 Task: Assign Issue Issue0000000001 to Sprint Sprint0000000001 in Scrum Project Project0000000001 in Jira. Assign Issue Issue0000000002 to Sprint Sprint0000000001 in Scrum Project Project0000000001 in Jira. Assign Issue Issue0000000003 to Sprint Sprint0000000002 in Scrum Project Project0000000001 in Jira. Assign Issue Issue0000000004 to Sprint Sprint0000000002 in Scrum Project Project0000000001 in Jira. Assign Issue Issue0000000005 to Sprint Sprint0000000003 in Scrum Project Project0000000001 in Jira
Action: Mouse moved to (1273, 448)
Screenshot: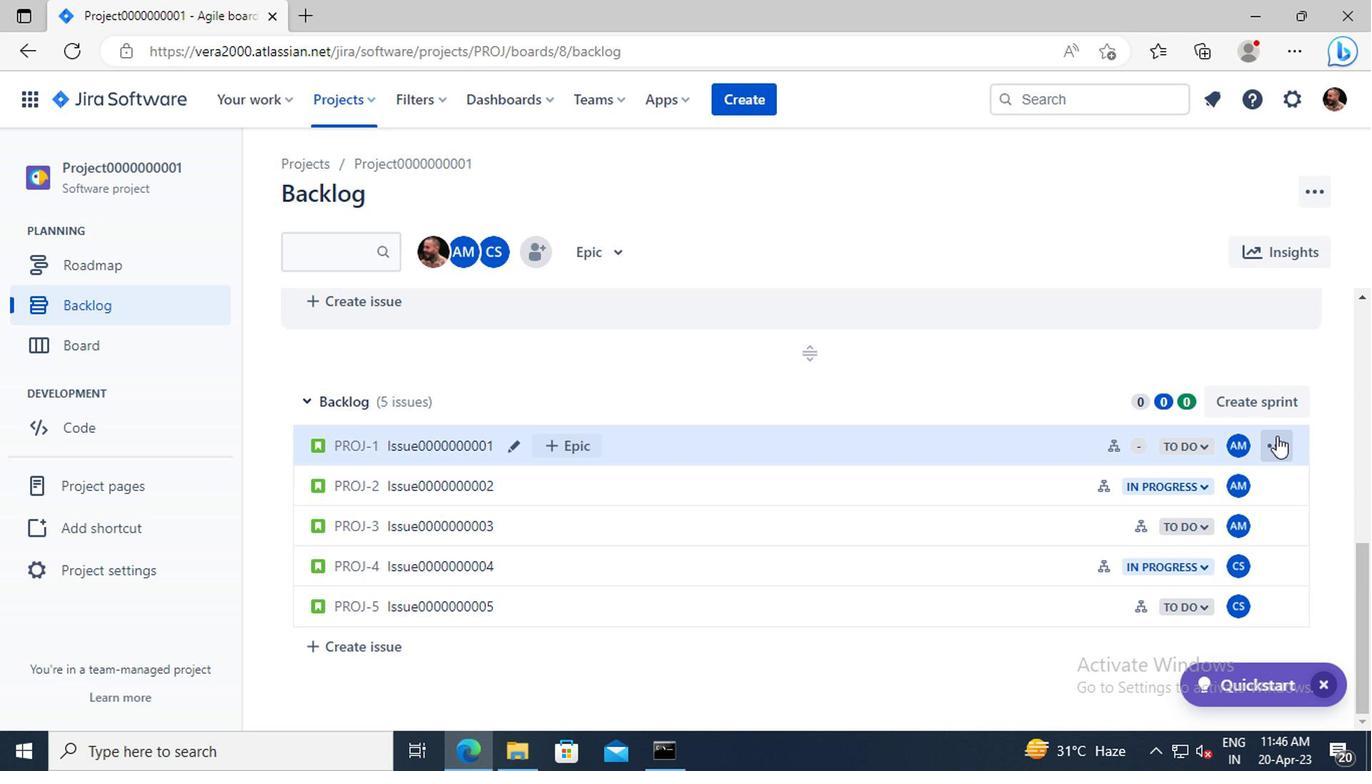 
Action: Mouse pressed left at (1273, 448)
Screenshot: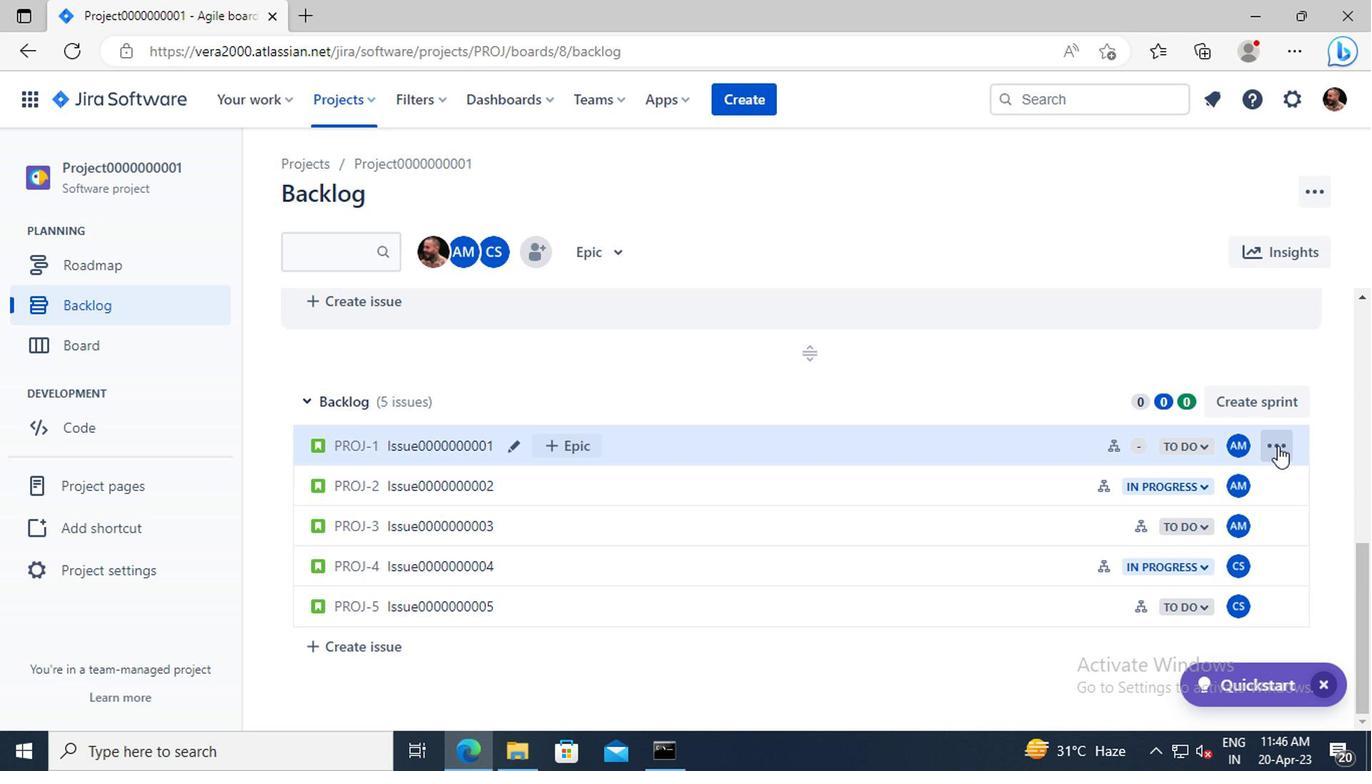 
Action: Mouse moved to (1223, 304)
Screenshot: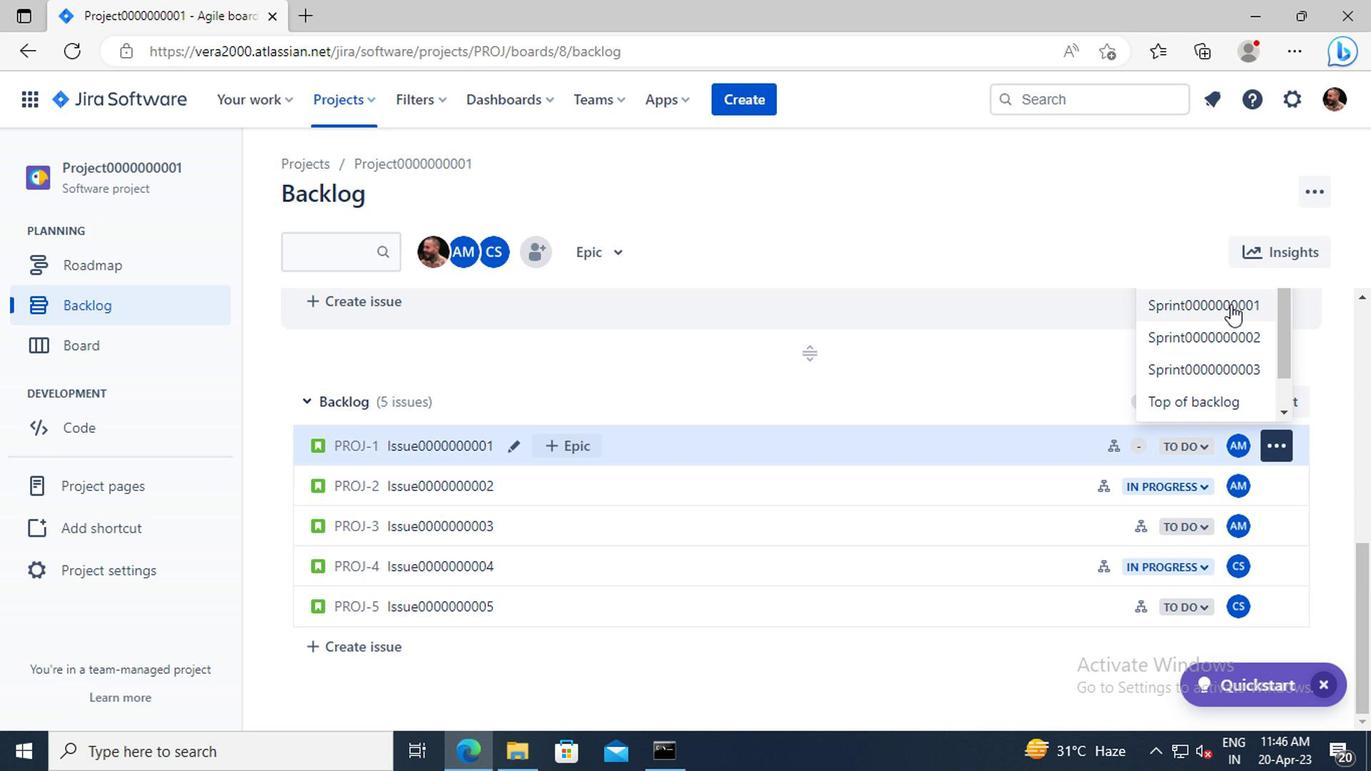 
Action: Mouse pressed left at (1223, 304)
Screenshot: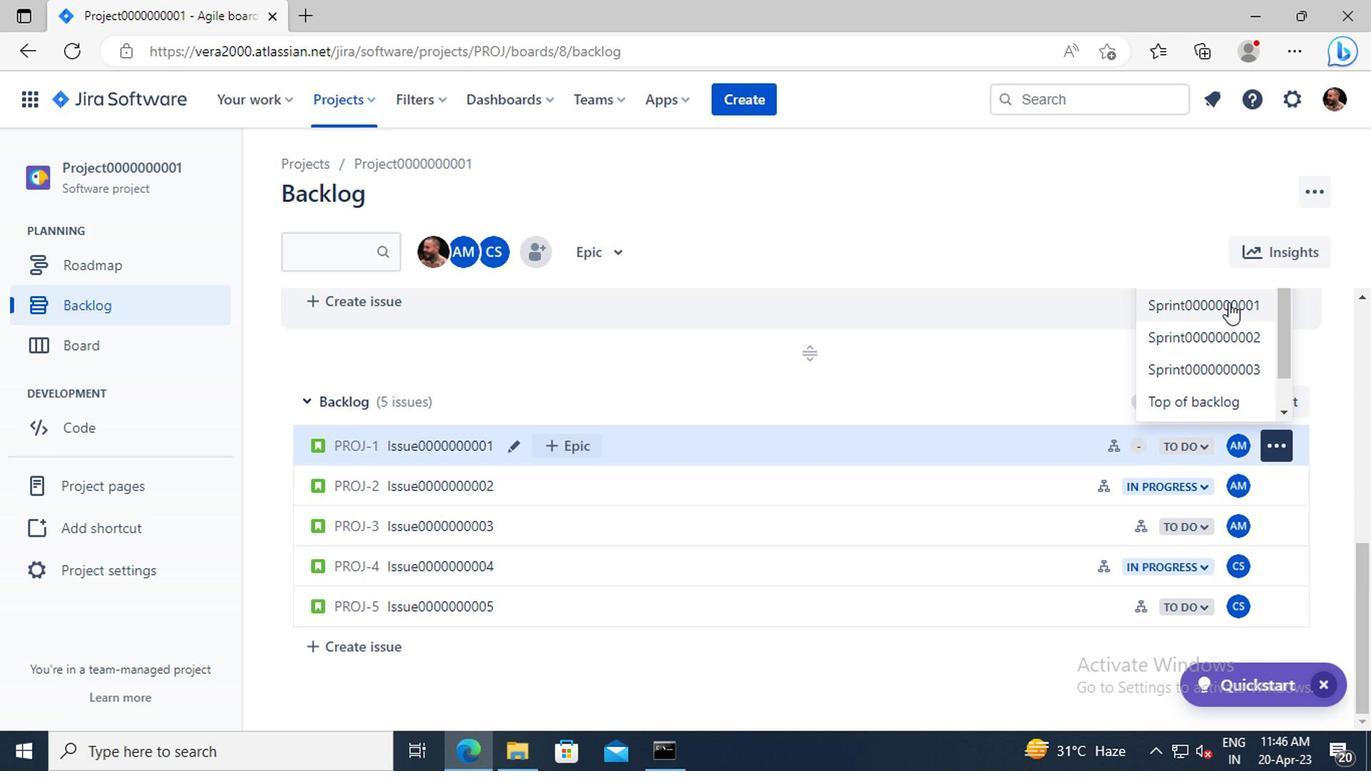 
Action: Mouse moved to (1271, 481)
Screenshot: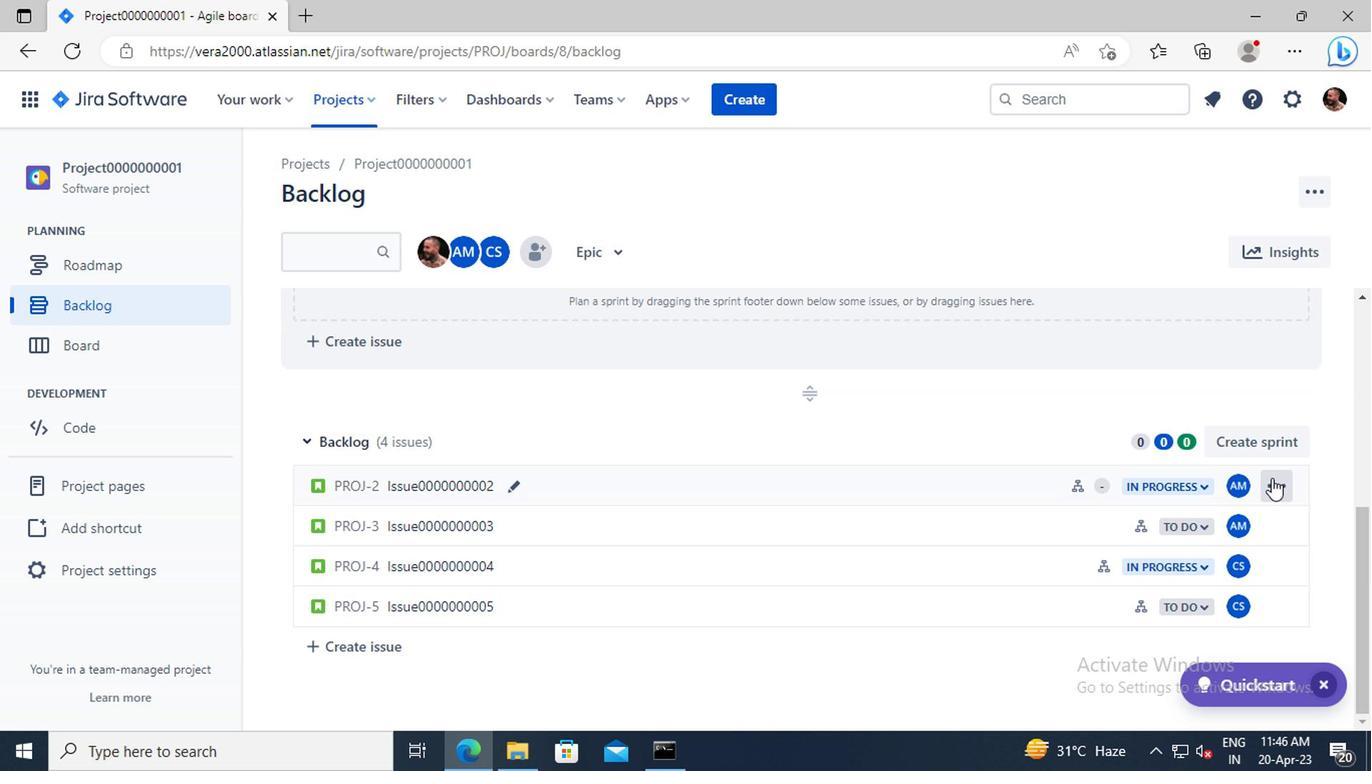 
Action: Mouse pressed left at (1271, 481)
Screenshot: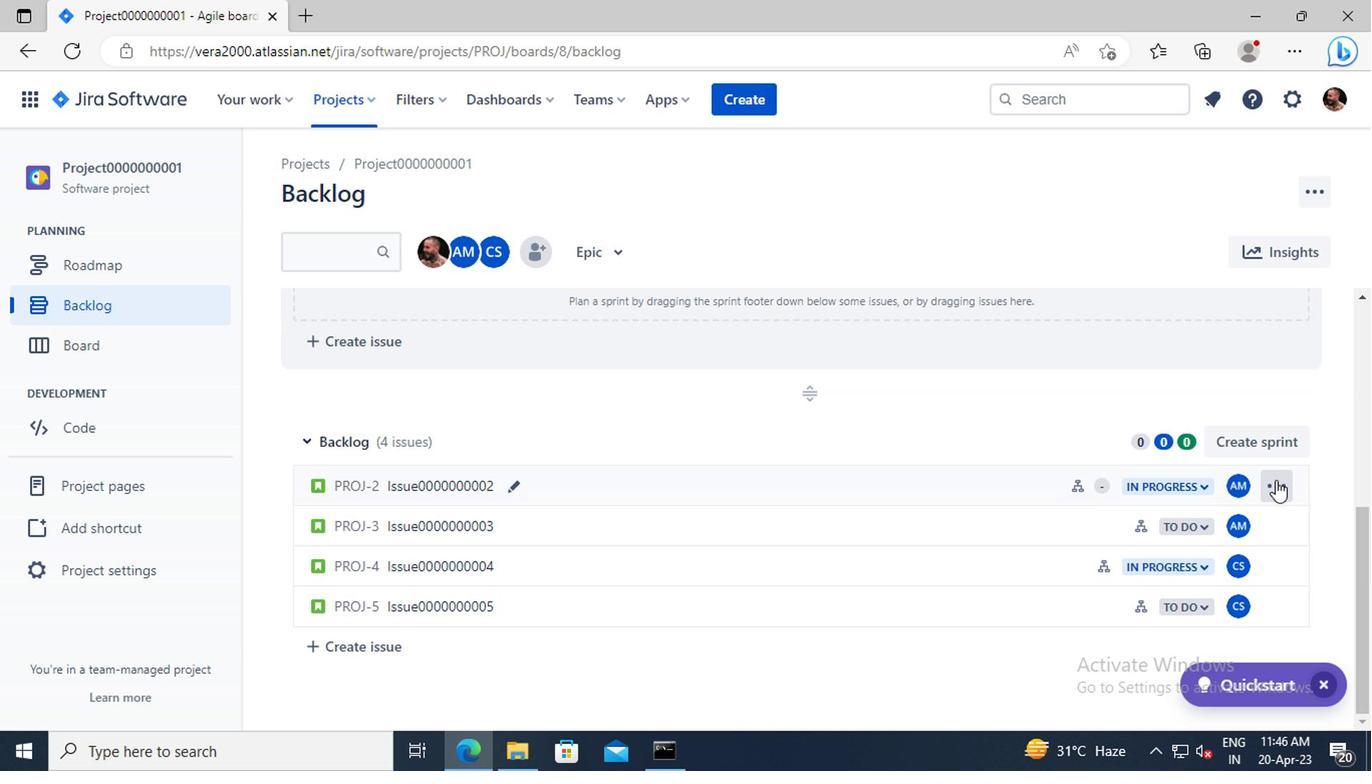 
Action: Mouse moved to (1221, 341)
Screenshot: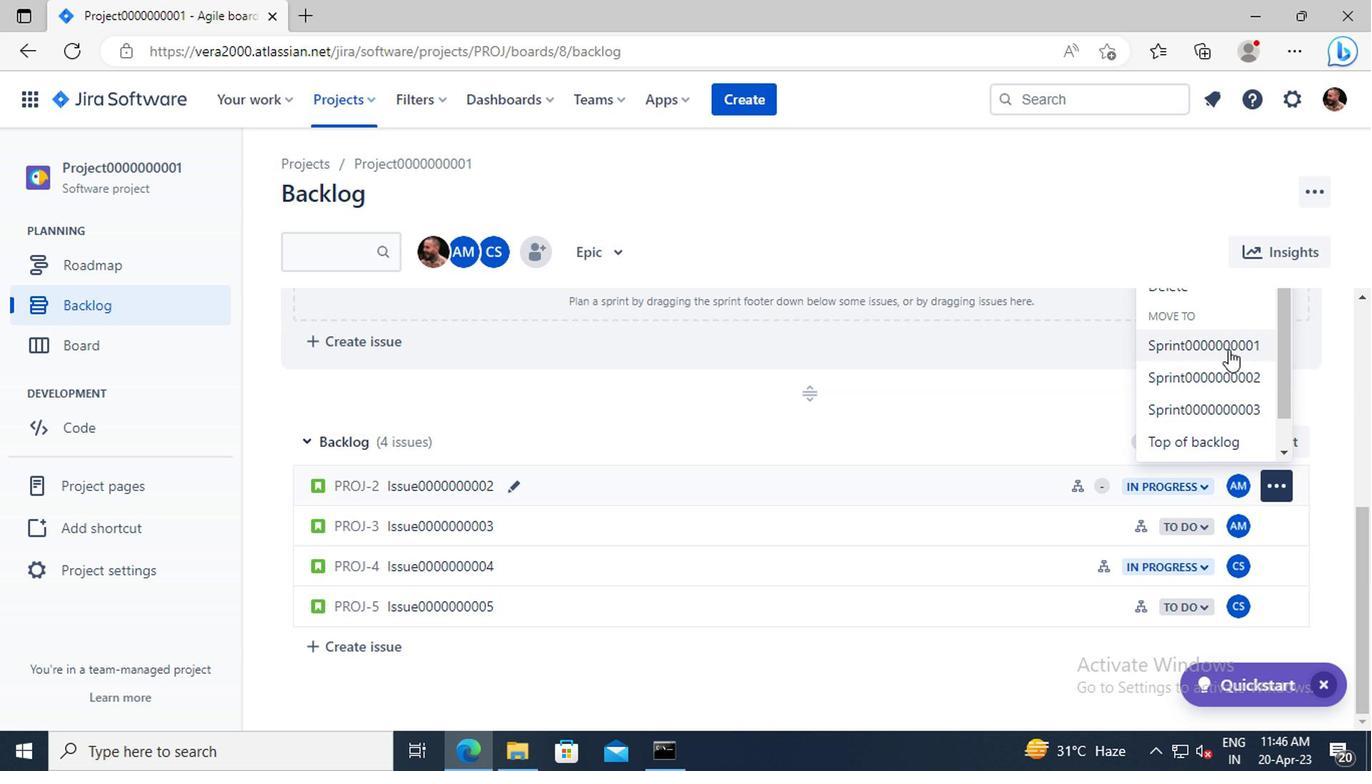 
Action: Mouse pressed left at (1221, 341)
Screenshot: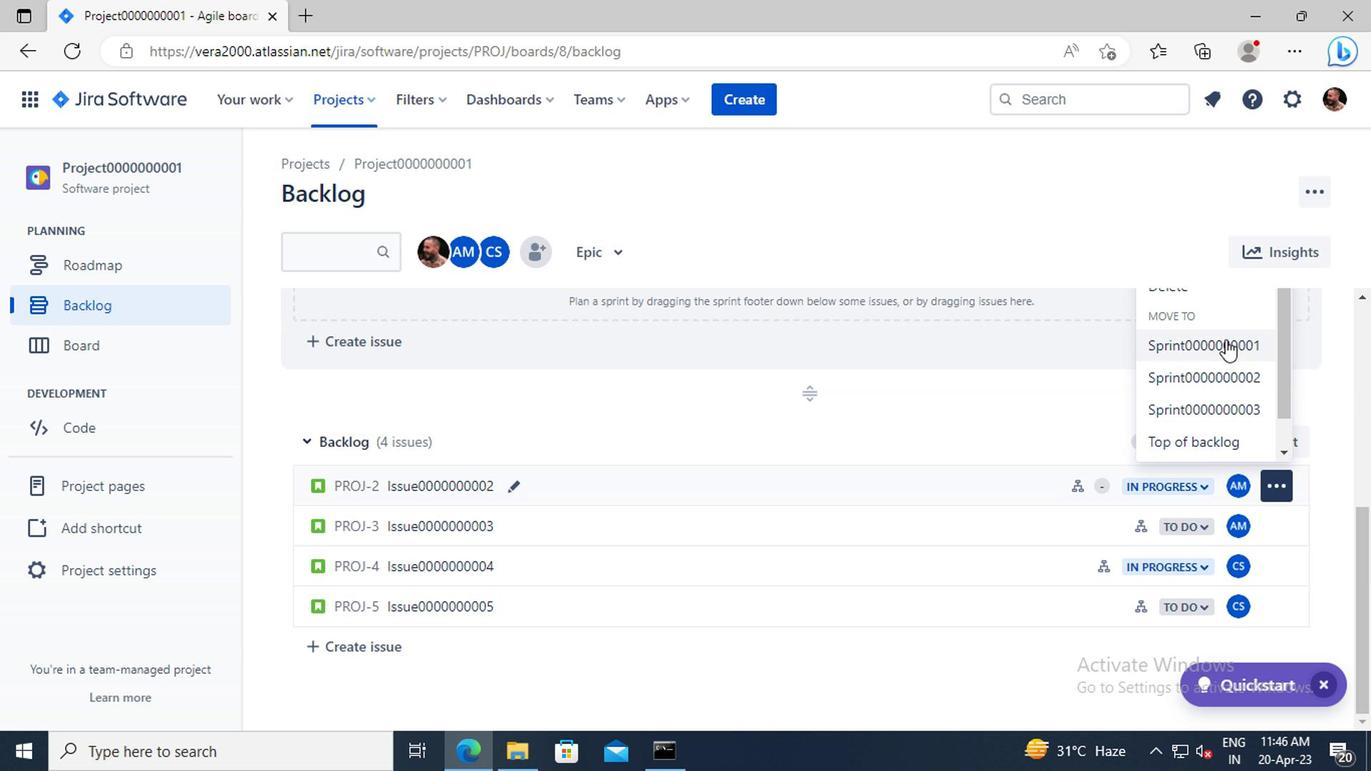 
Action: Mouse moved to (1276, 530)
Screenshot: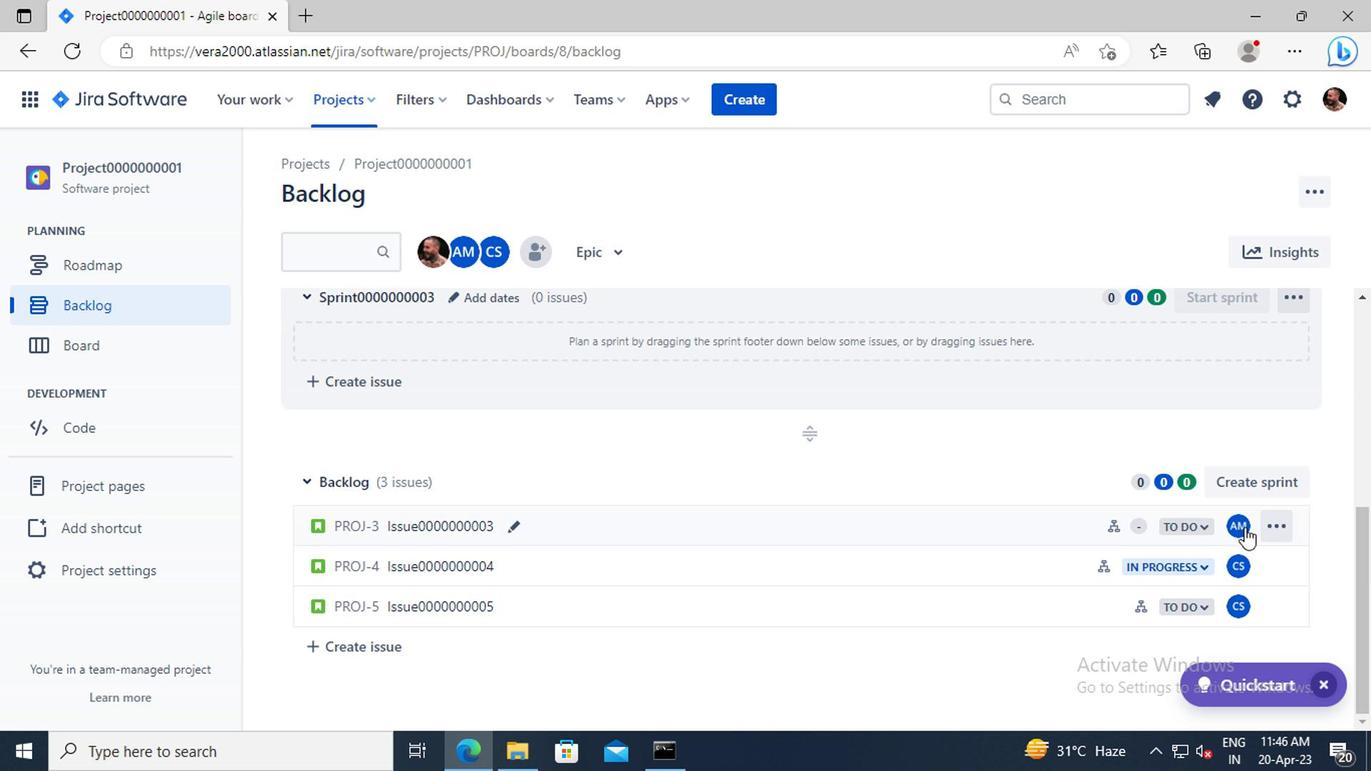 
Action: Mouse pressed left at (1276, 530)
Screenshot: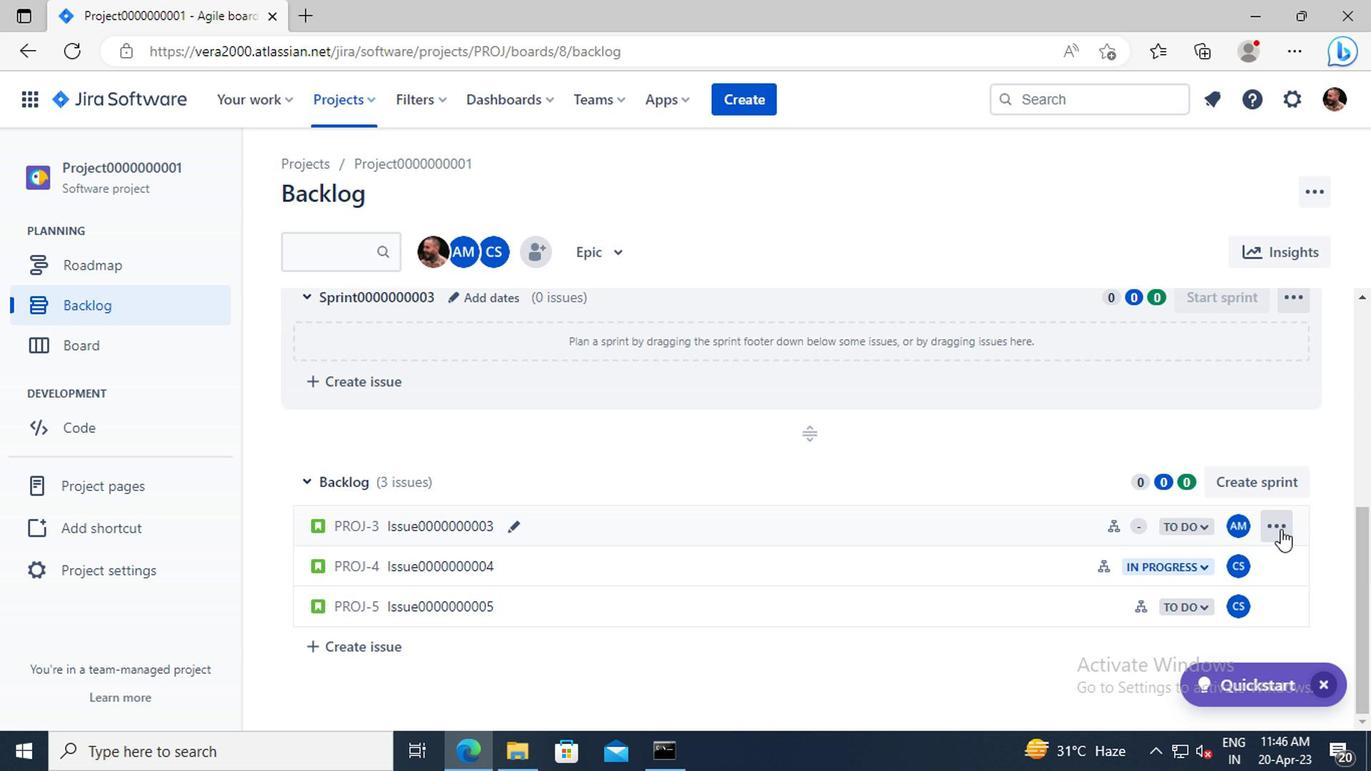 
Action: Mouse moved to (1224, 416)
Screenshot: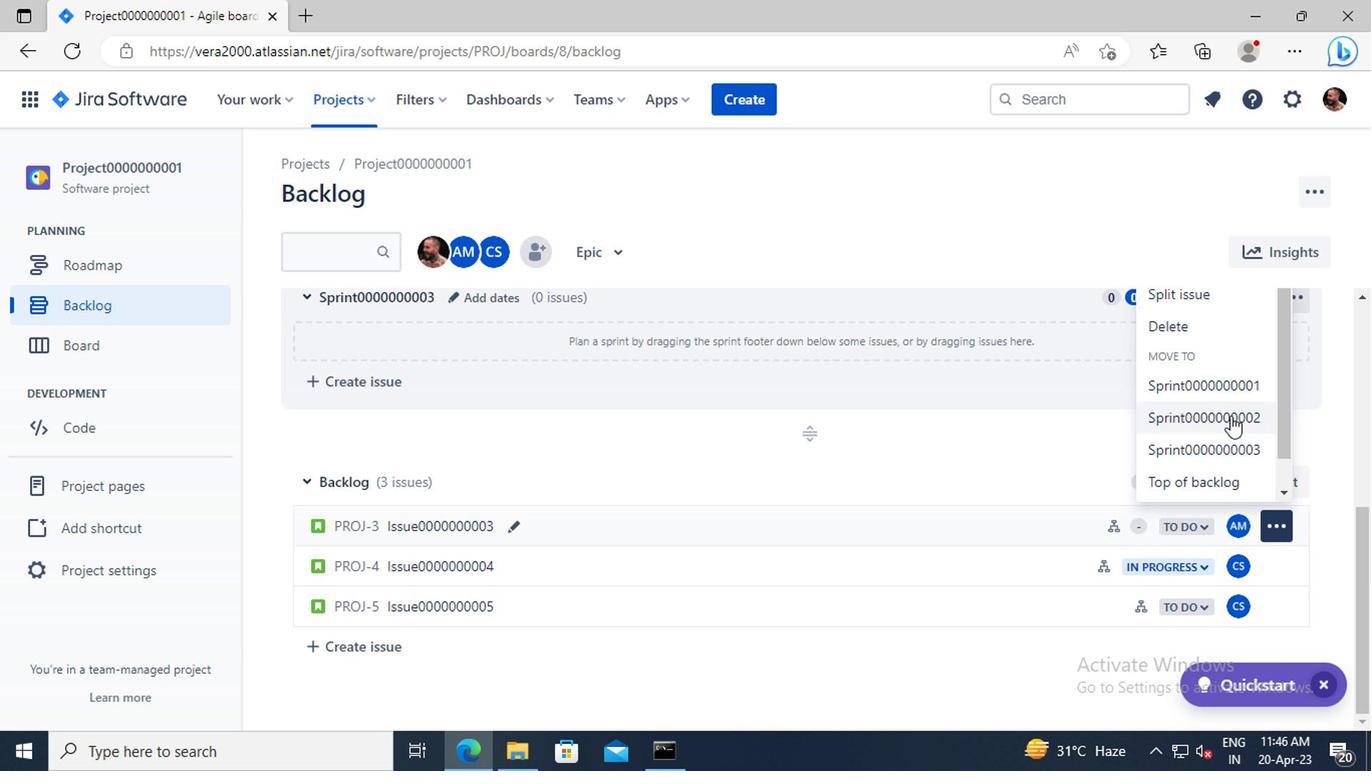 
Action: Mouse pressed left at (1224, 416)
Screenshot: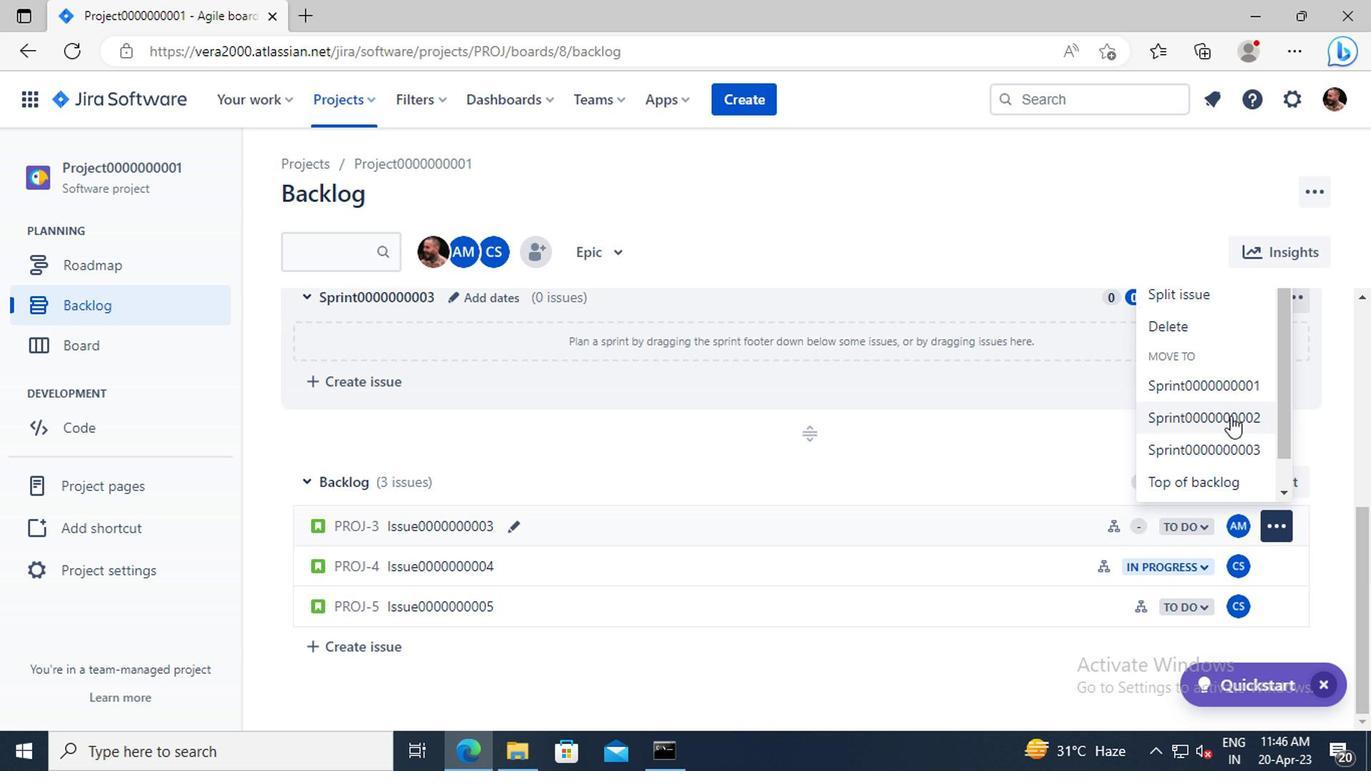 
Action: Mouse moved to (1278, 564)
Screenshot: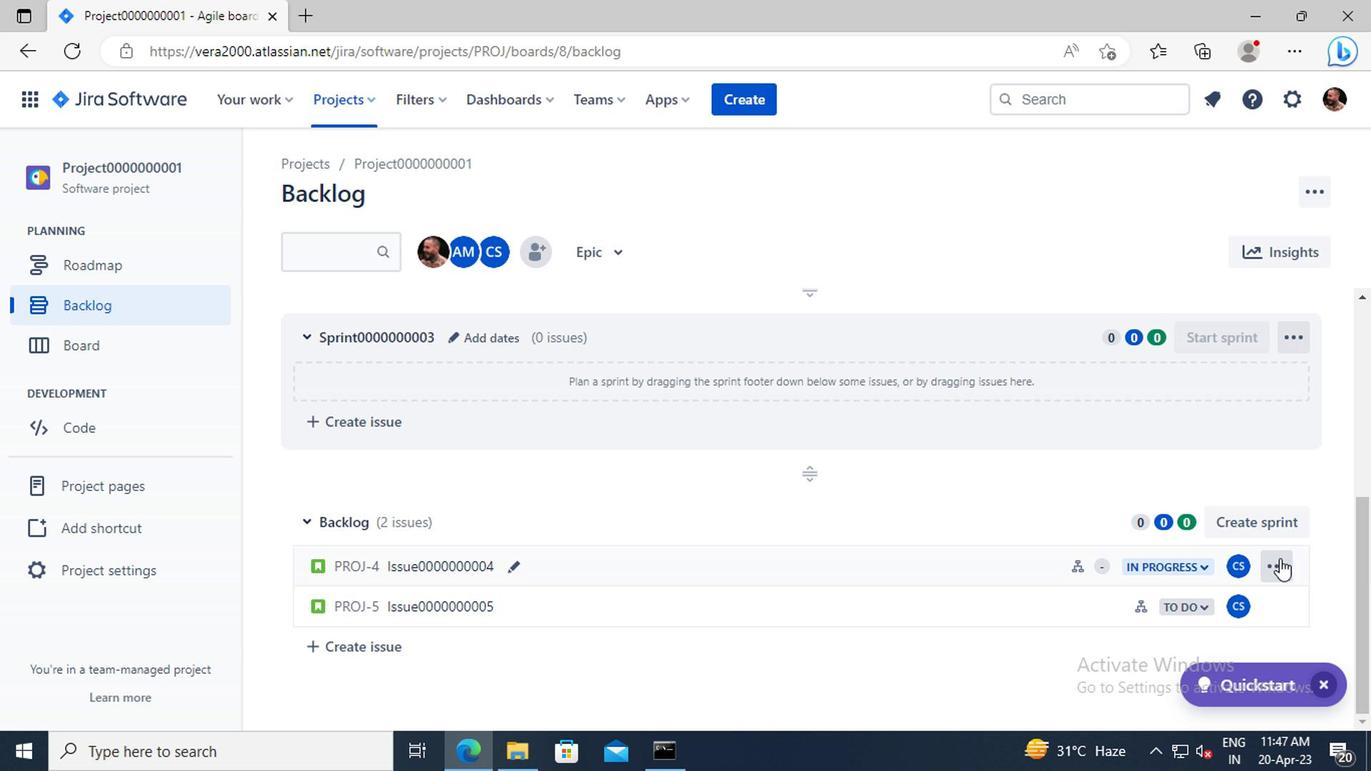 
Action: Mouse pressed left at (1278, 564)
Screenshot: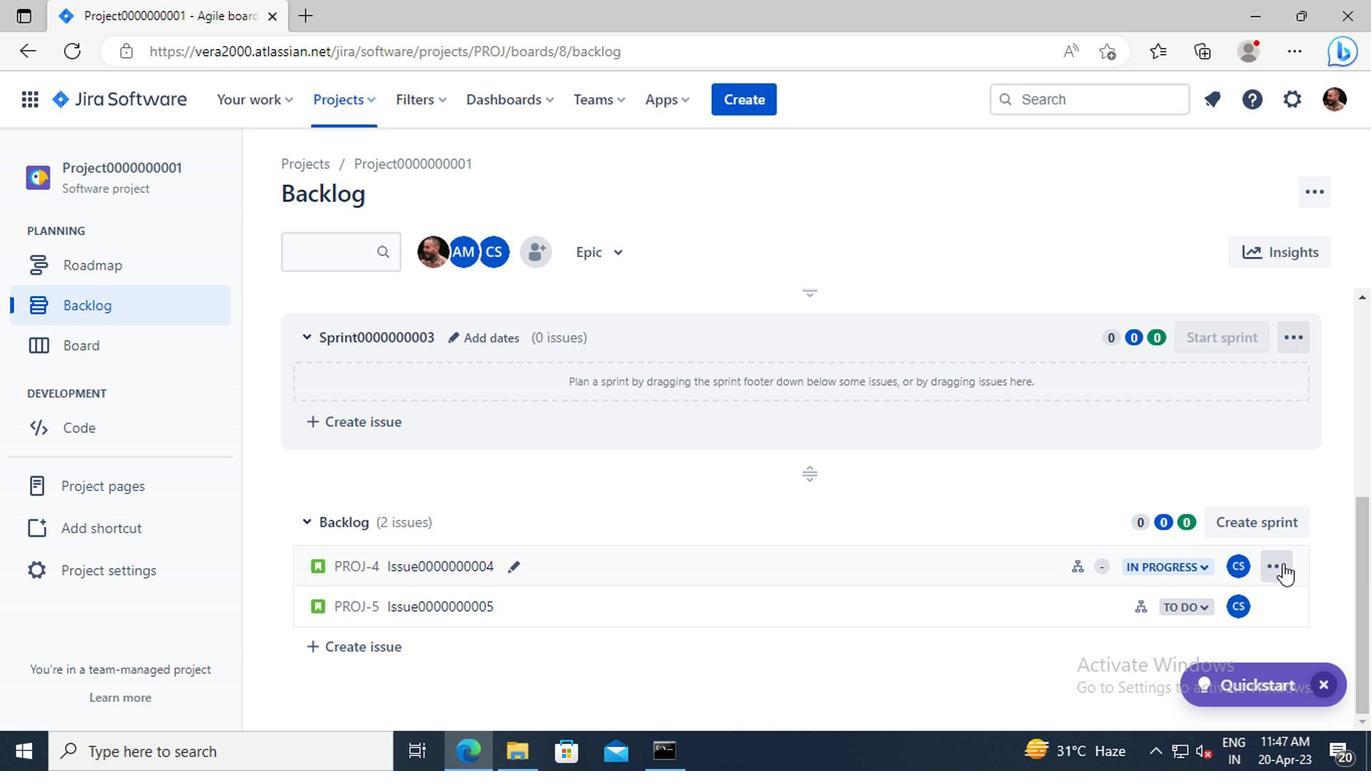
Action: Mouse moved to (1228, 456)
Screenshot: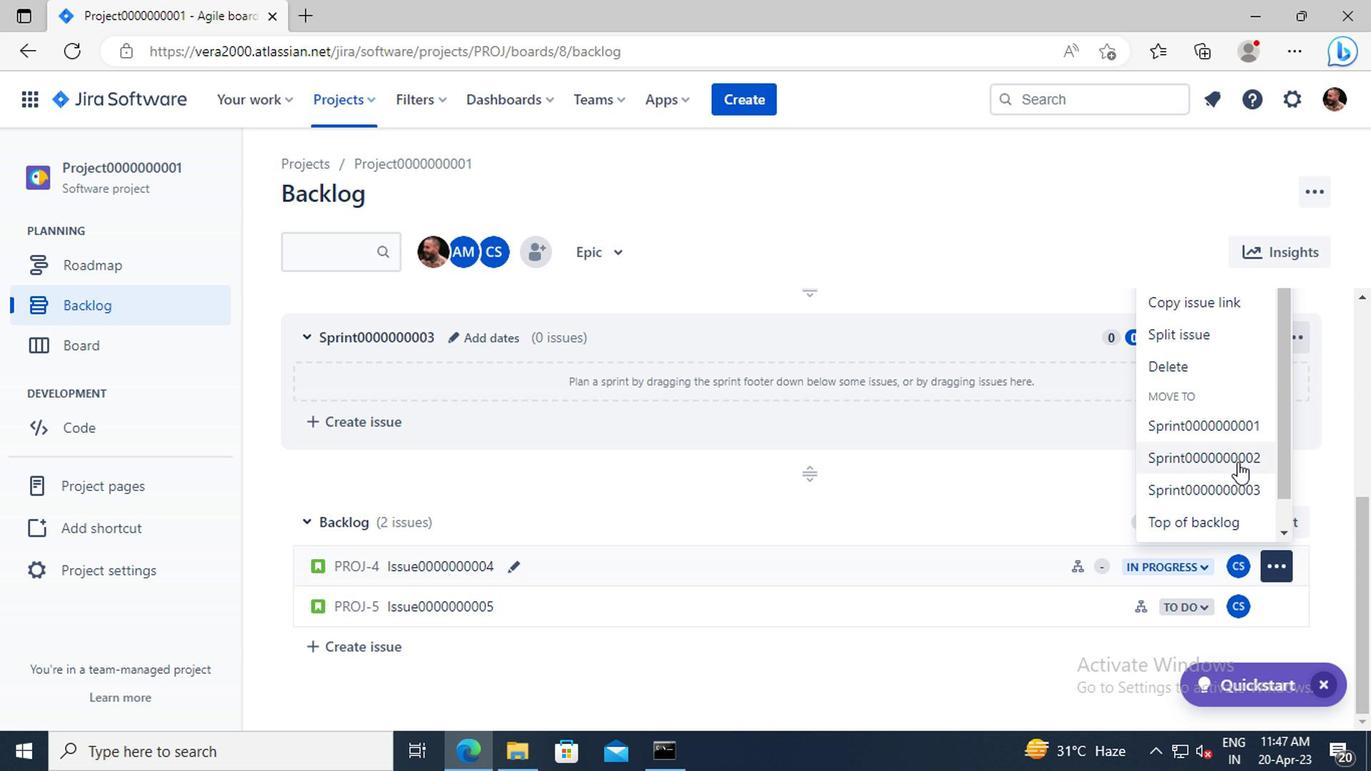 
Action: Mouse pressed left at (1228, 456)
Screenshot: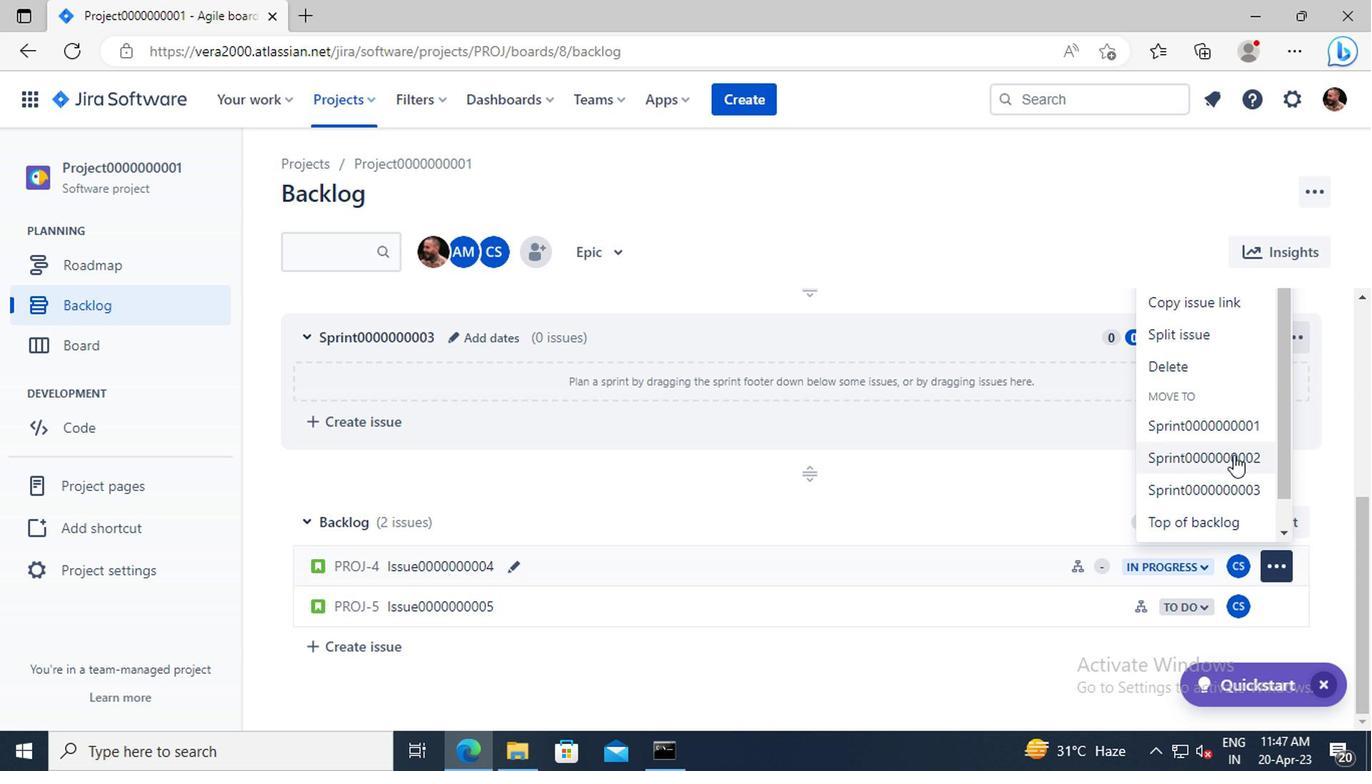 
Action: Mouse moved to (1266, 605)
Screenshot: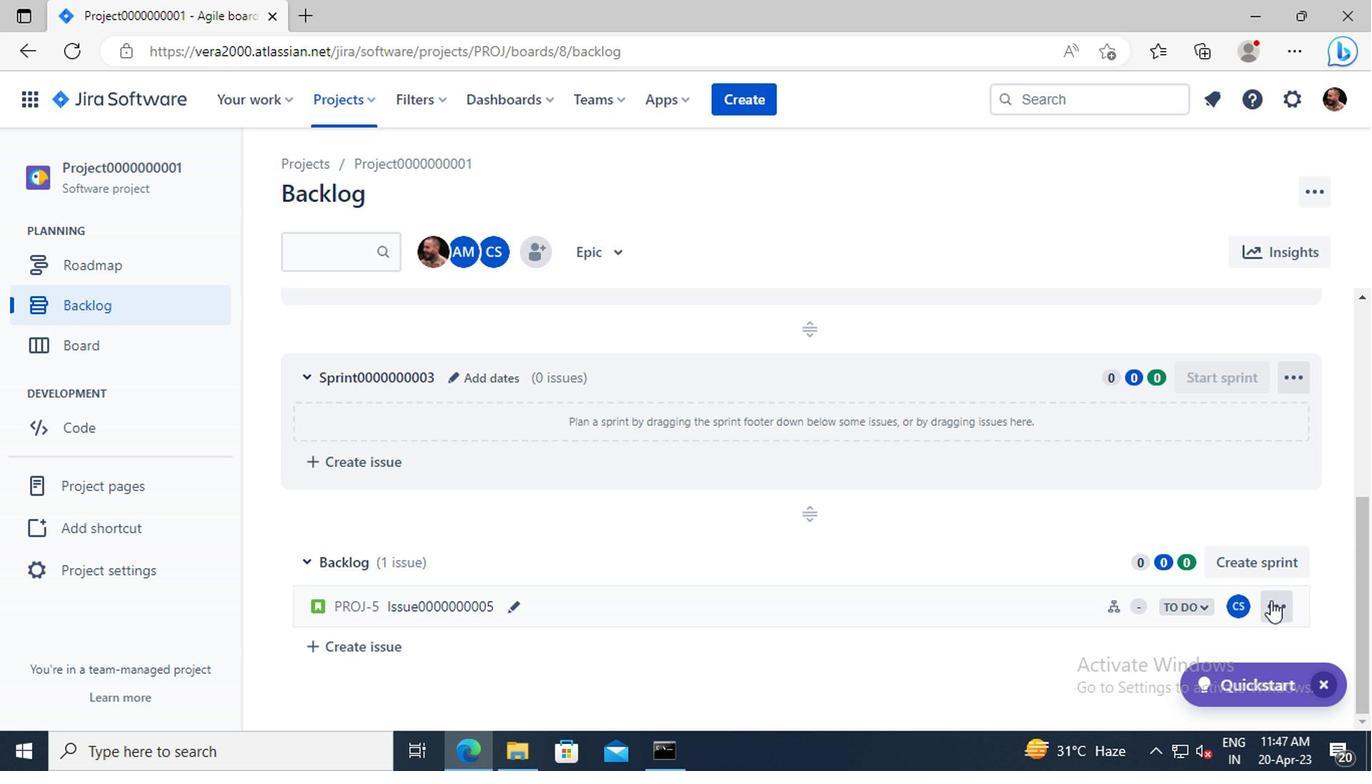 
Action: Mouse pressed left at (1266, 605)
Screenshot: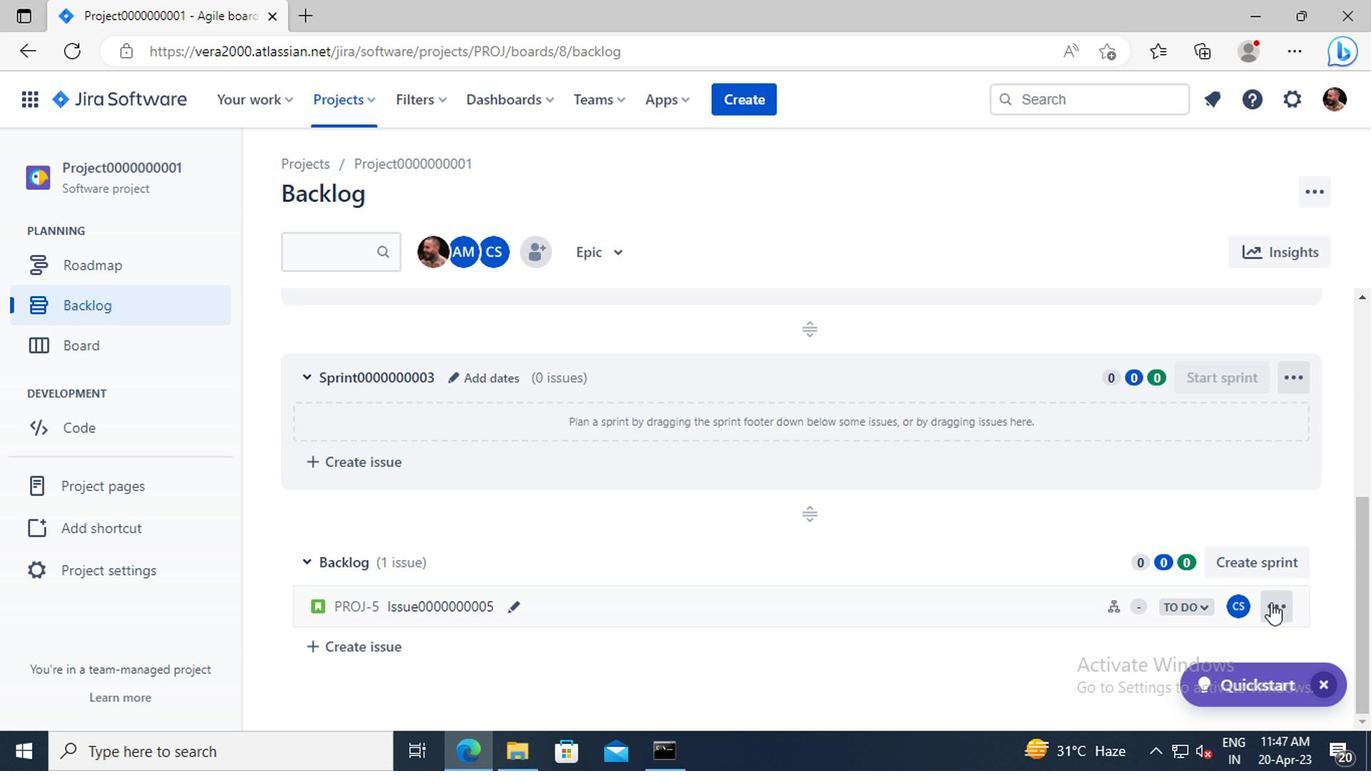 
Action: Mouse moved to (1228, 529)
Screenshot: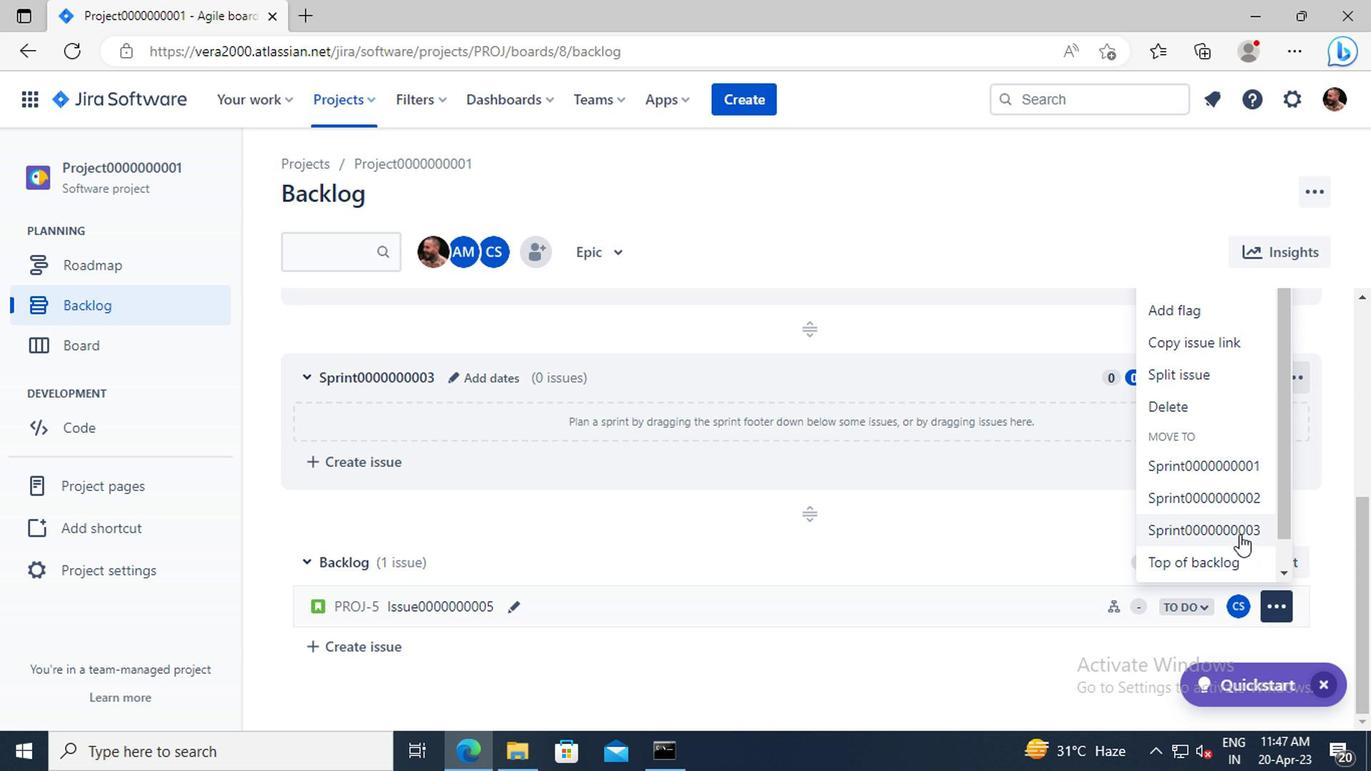 
Action: Mouse pressed left at (1228, 529)
Screenshot: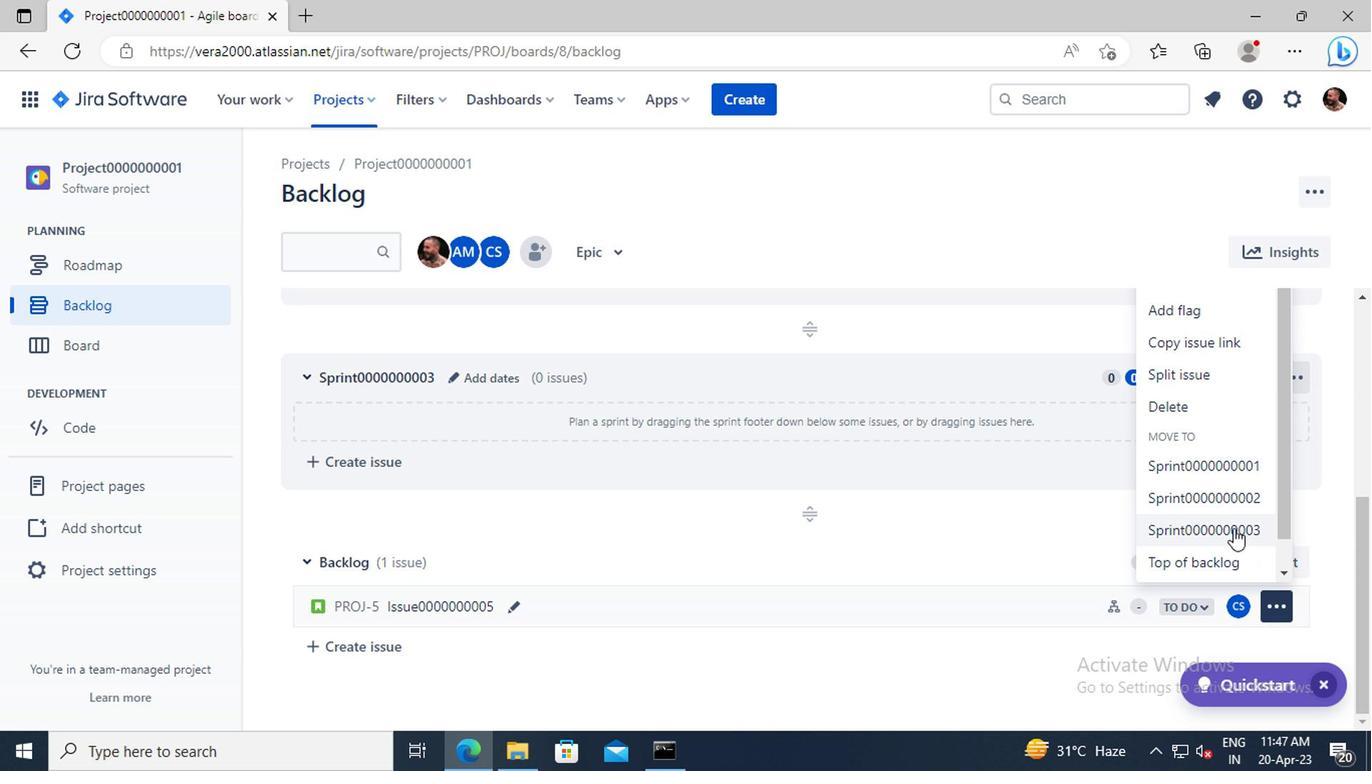 
Action: Mouse moved to (1228, 529)
Screenshot: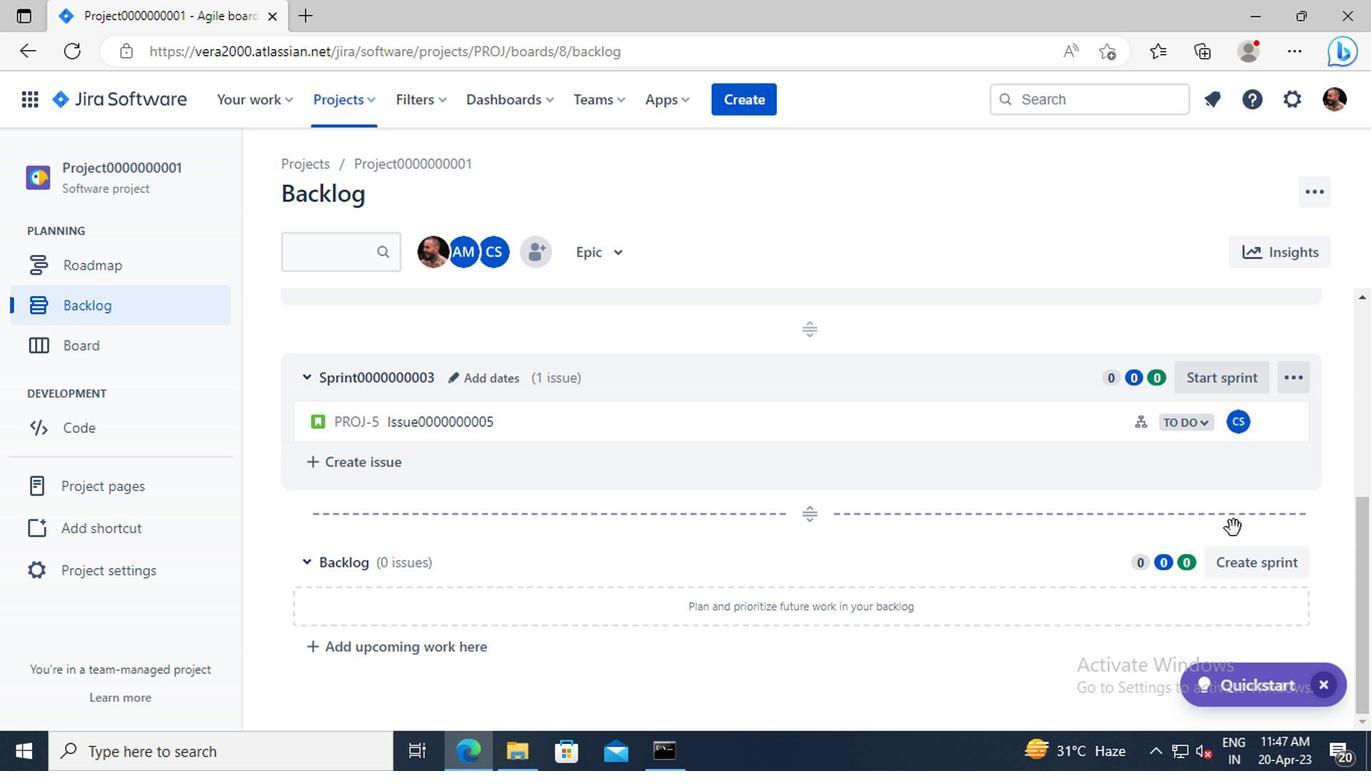 
